 Task: Add a dependency to the task Missing or incorrect error messages , the existing task  Search results not returning expected results in the project ZenithTech.
Action: Mouse moved to (712, 472)
Screenshot: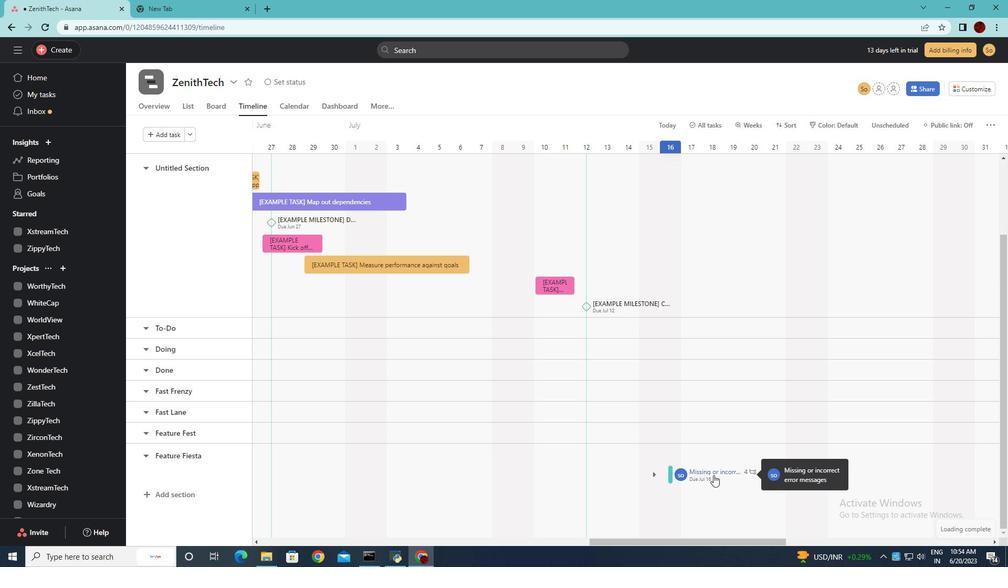 
Action: Mouse pressed left at (712, 472)
Screenshot: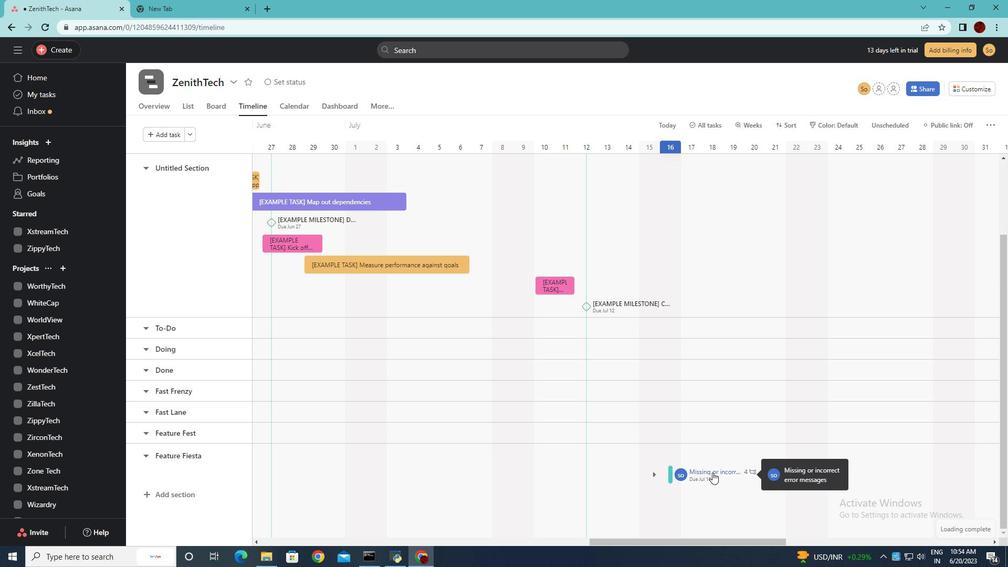 
Action: Mouse moved to (764, 266)
Screenshot: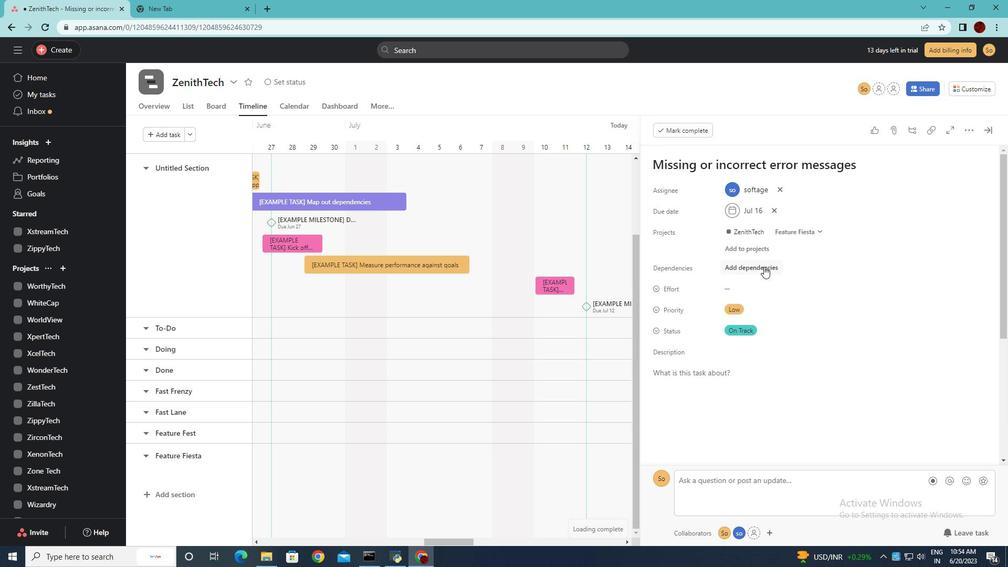 
Action: Mouse pressed left at (764, 266)
Screenshot: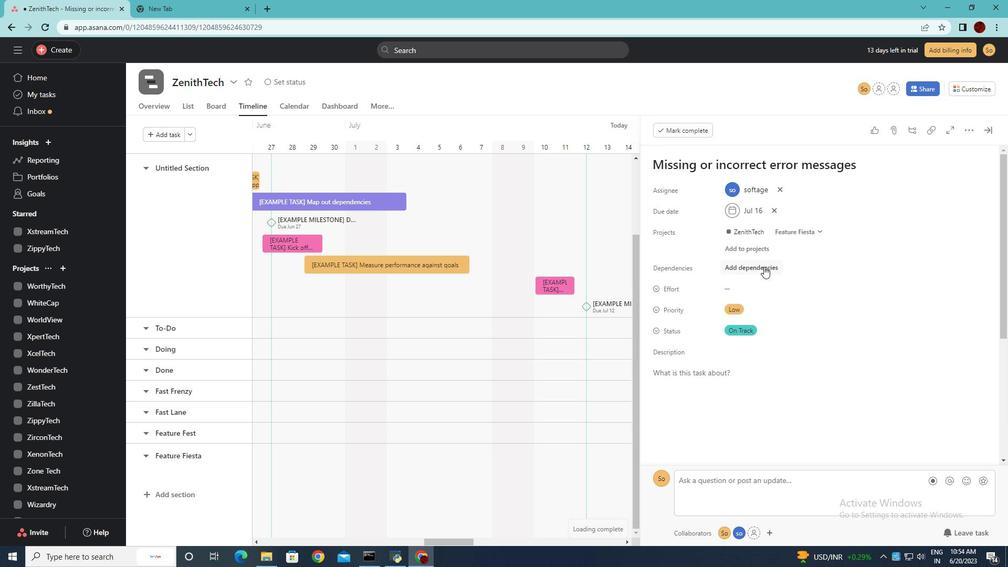 
Action: Mouse moved to (800, 314)
Screenshot: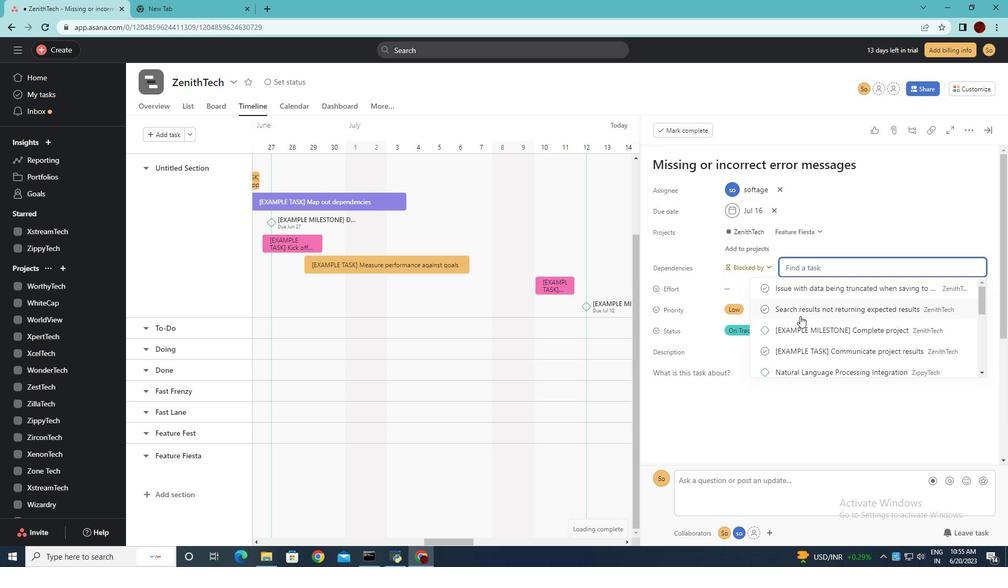 
Action: Mouse pressed left at (800, 314)
Screenshot: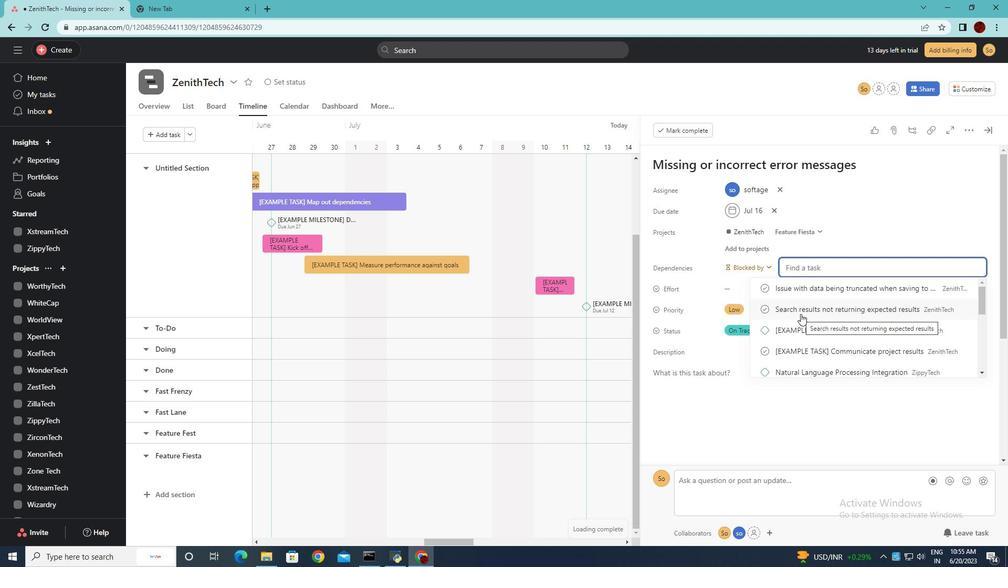 
